 Task: Set the default behaviour for HID devices permission to "Don't allow sites to connect to HID devices".
Action: Mouse moved to (930, 27)
Screenshot: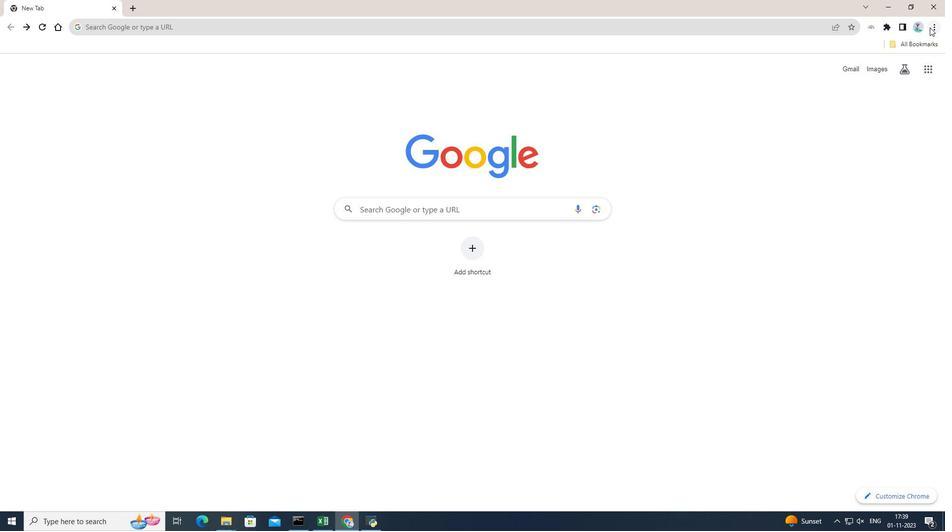
Action: Mouse pressed left at (930, 27)
Screenshot: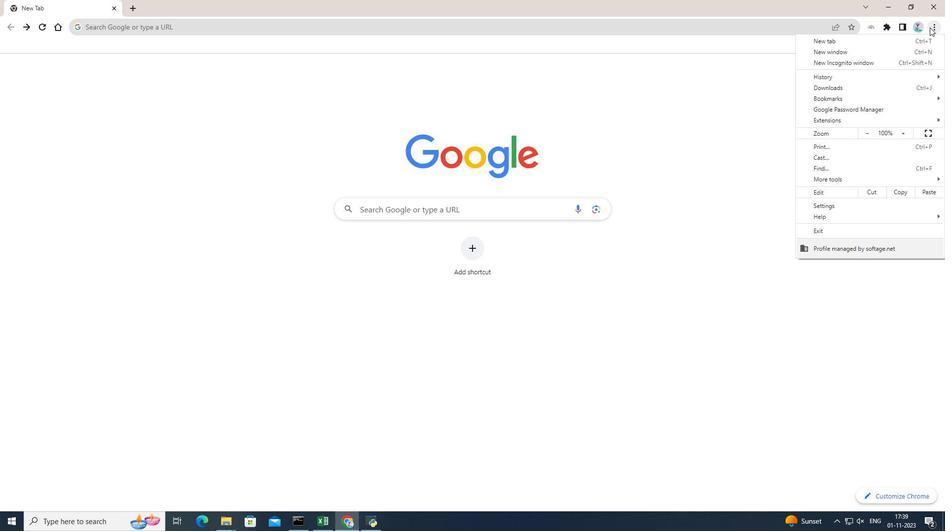 
Action: Mouse moved to (841, 207)
Screenshot: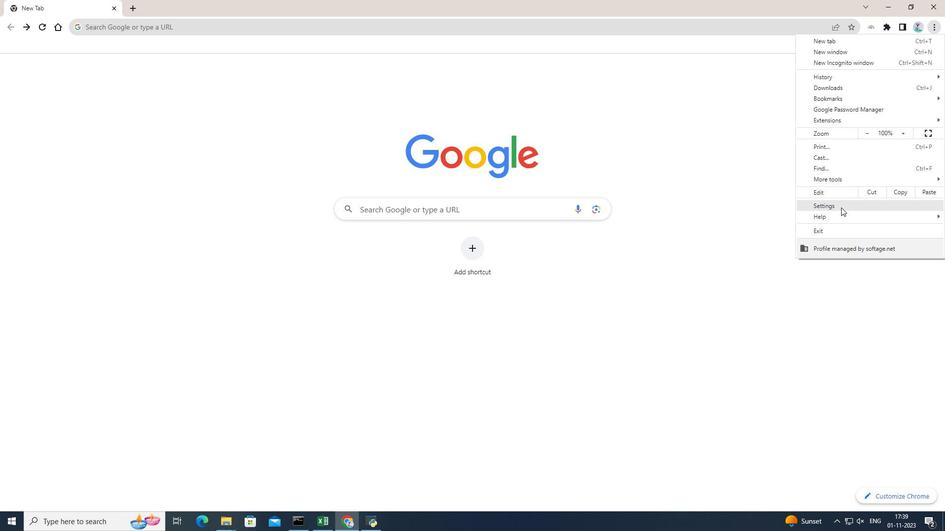
Action: Mouse pressed left at (841, 207)
Screenshot: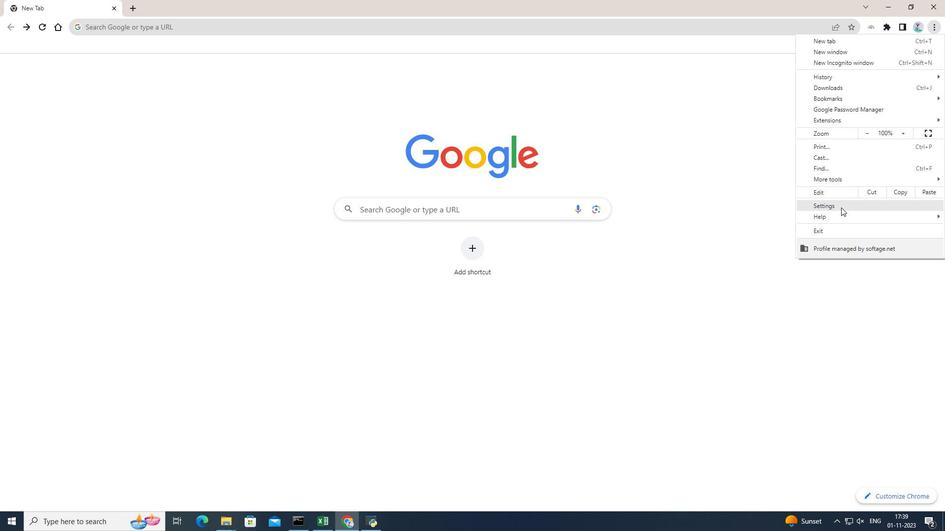 
Action: Mouse moved to (75, 122)
Screenshot: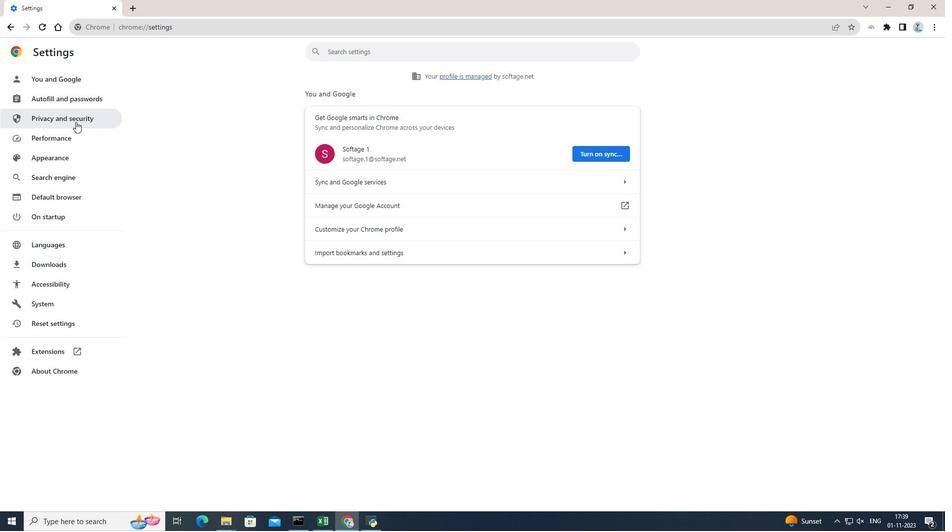 
Action: Mouse pressed left at (75, 122)
Screenshot: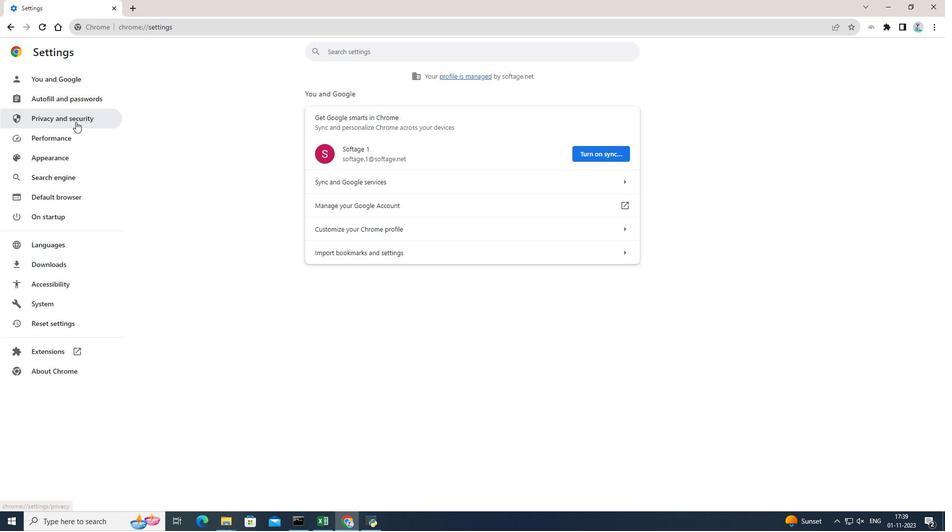 
Action: Mouse moved to (545, 316)
Screenshot: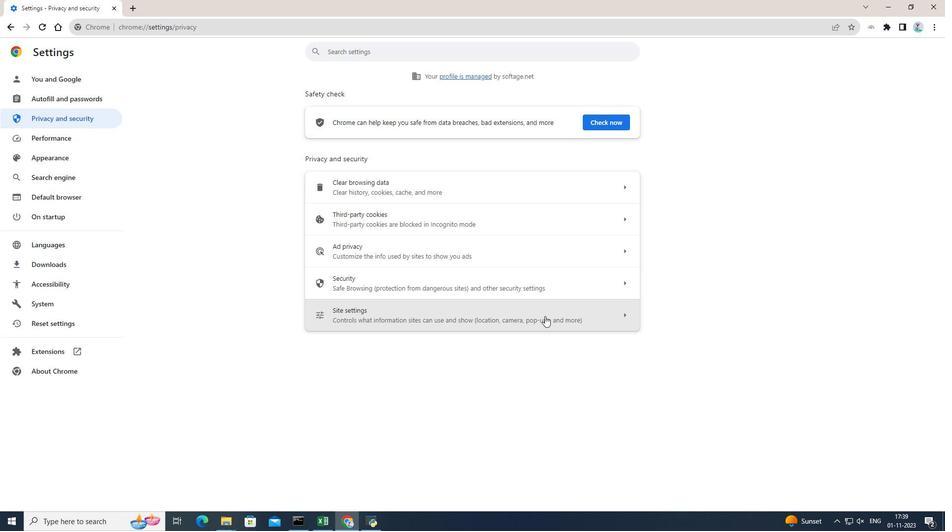 
Action: Mouse pressed left at (545, 316)
Screenshot: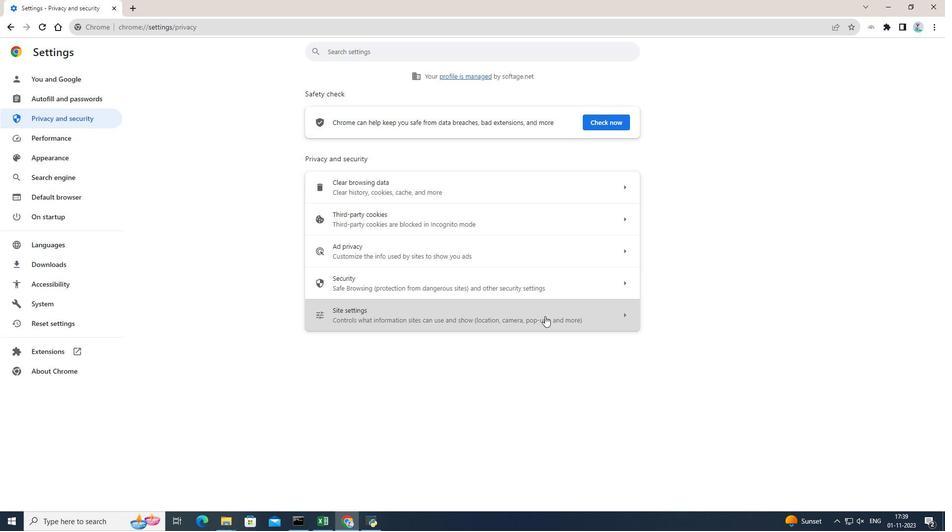 
Action: Mouse moved to (545, 315)
Screenshot: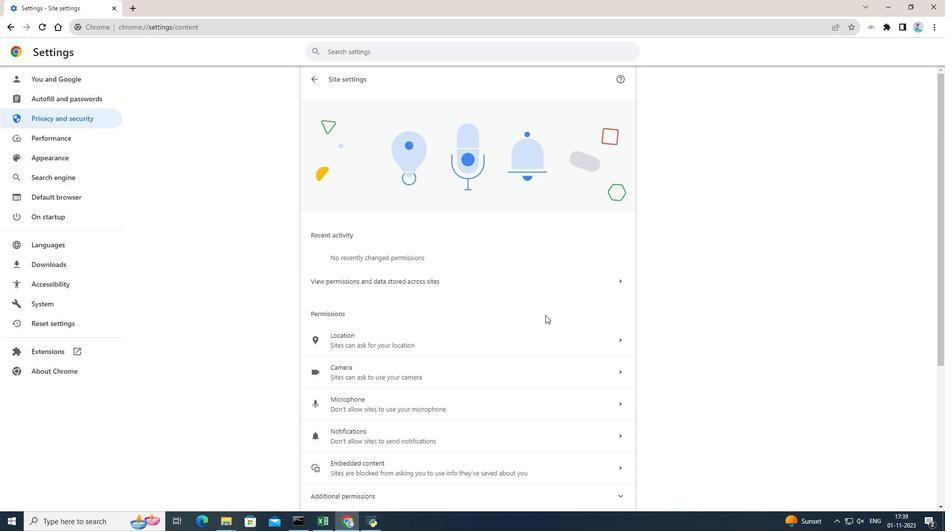 
Action: Mouse scrolled (545, 315) with delta (0, 0)
Screenshot: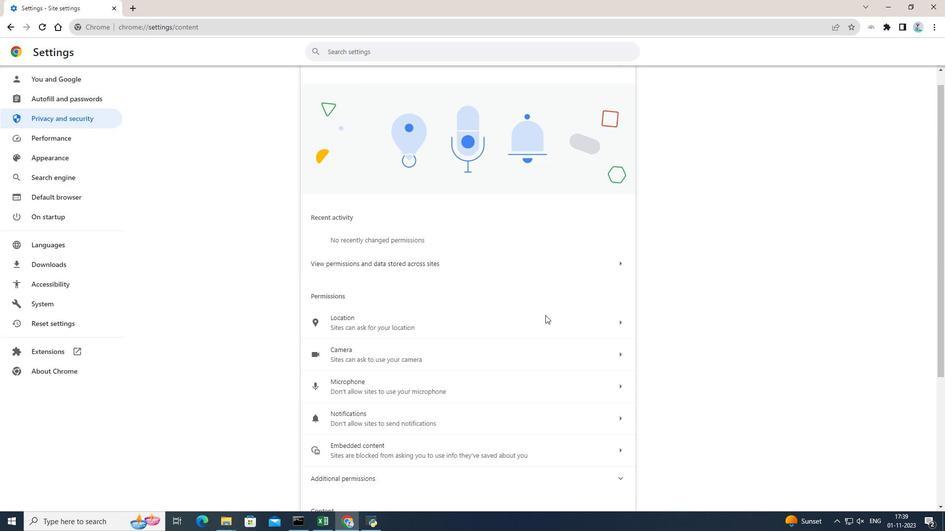 
Action: Mouse scrolled (545, 315) with delta (0, 0)
Screenshot: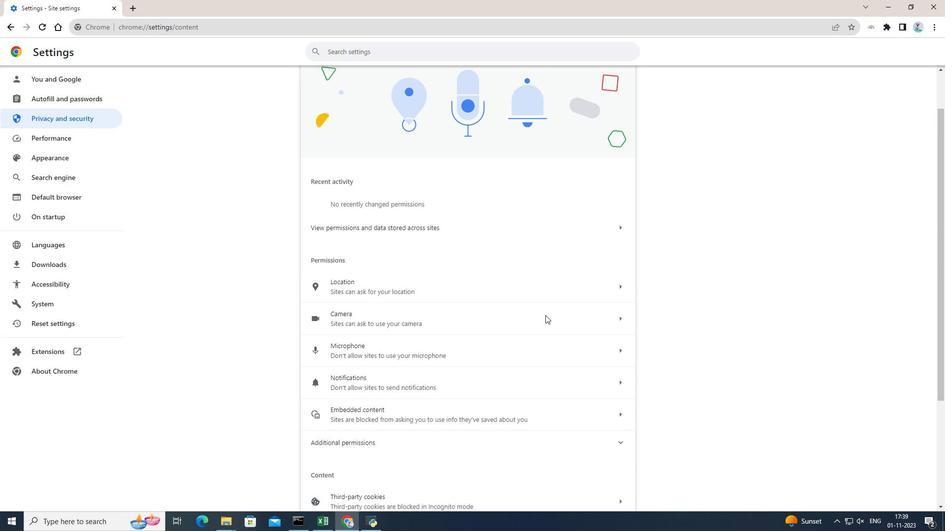 
Action: Mouse moved to (458, 402)
Screenshot: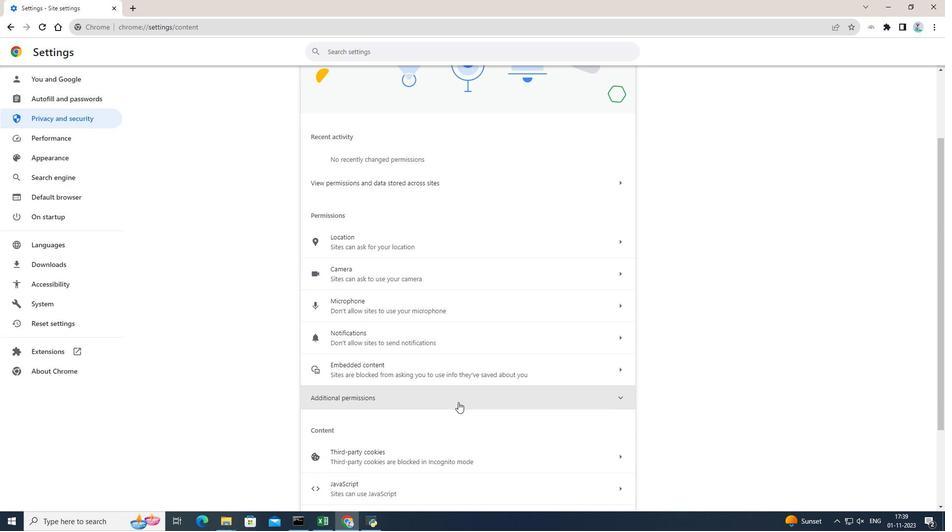 
Action: Mouse pressed left at (458, 402)
Screenshot: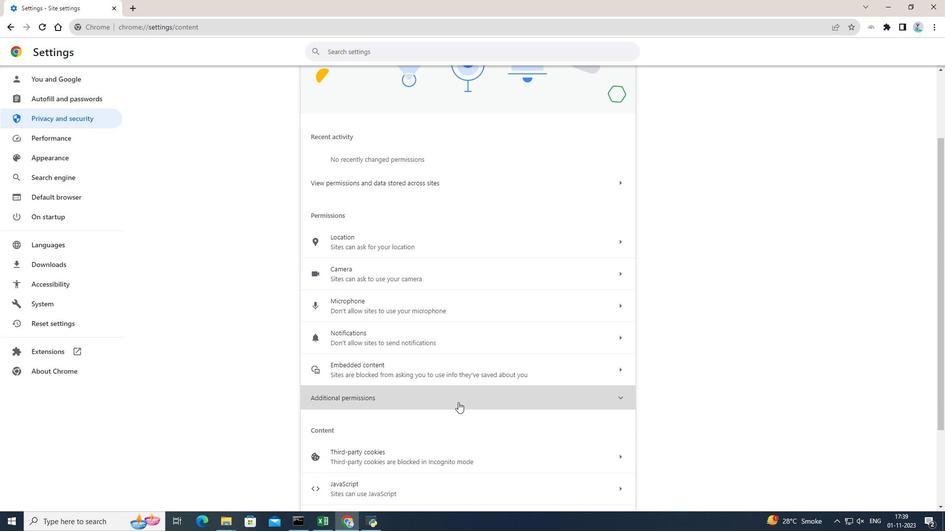 
Action: Mouse moved to (458, 392)
Screenshot: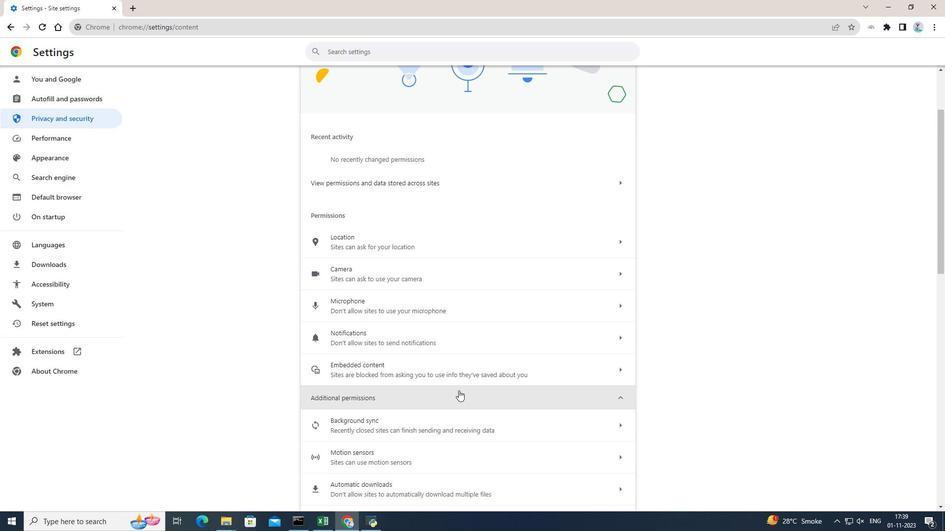 
Action: Mouse scrolled (458, 391) with delta (0, 0)
Screenshot: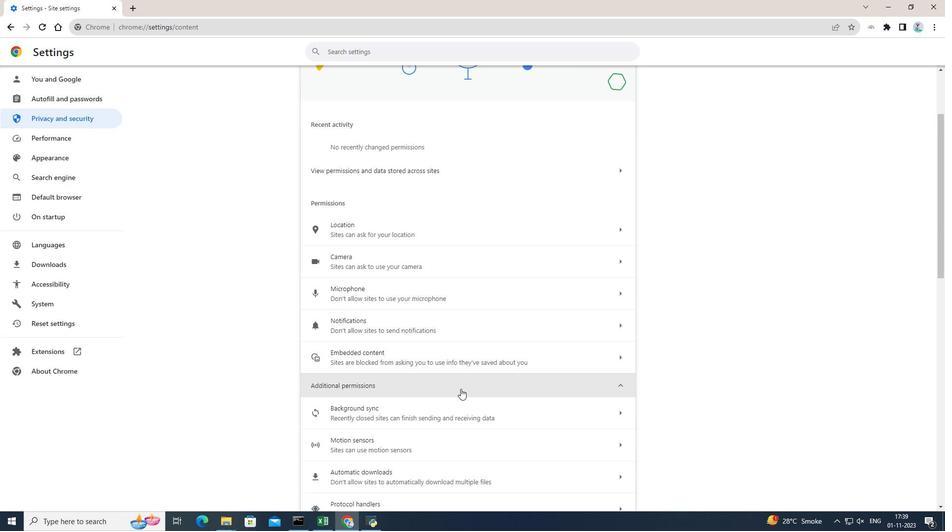 
Action: Mouse moved to (459, 391)
Screenshot: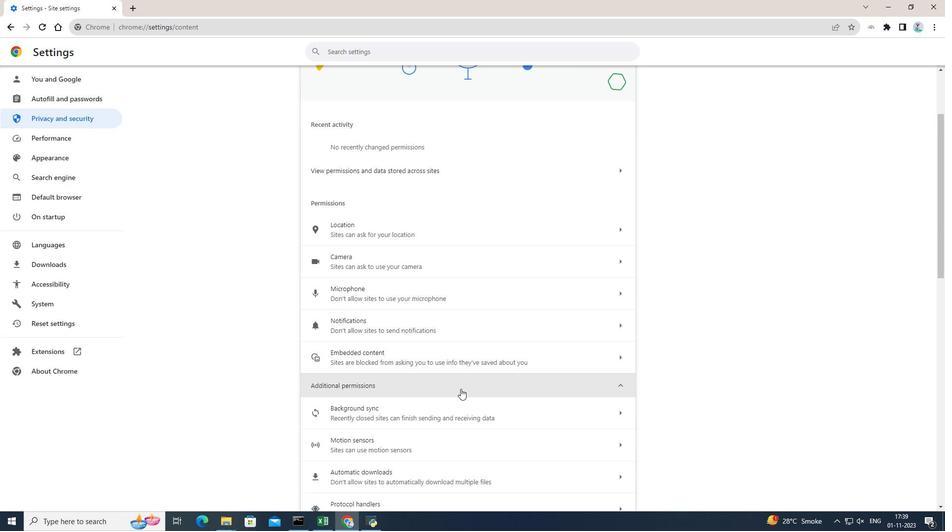 
Action: Mouse scrolled (459, 390) with delta (0, 0)
Screenshot: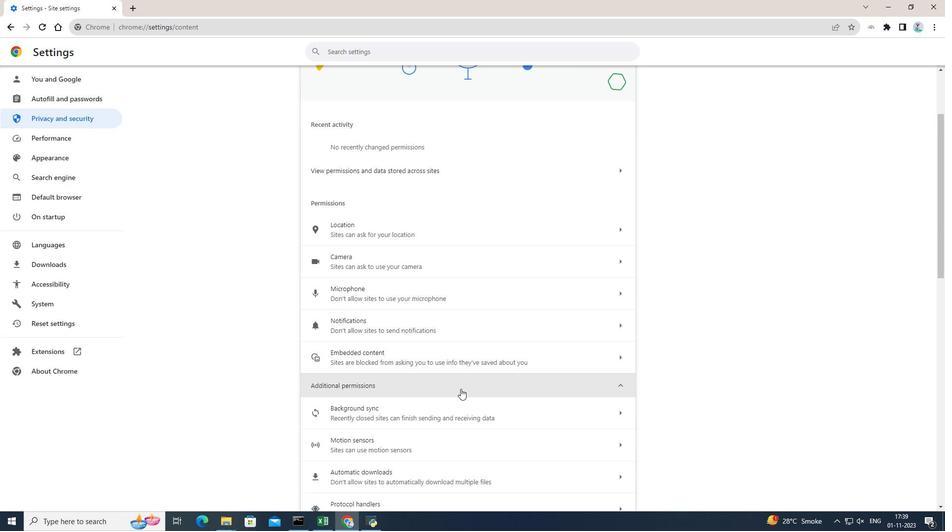 
Action: Mouse moved to (460, 390)
Screenshot: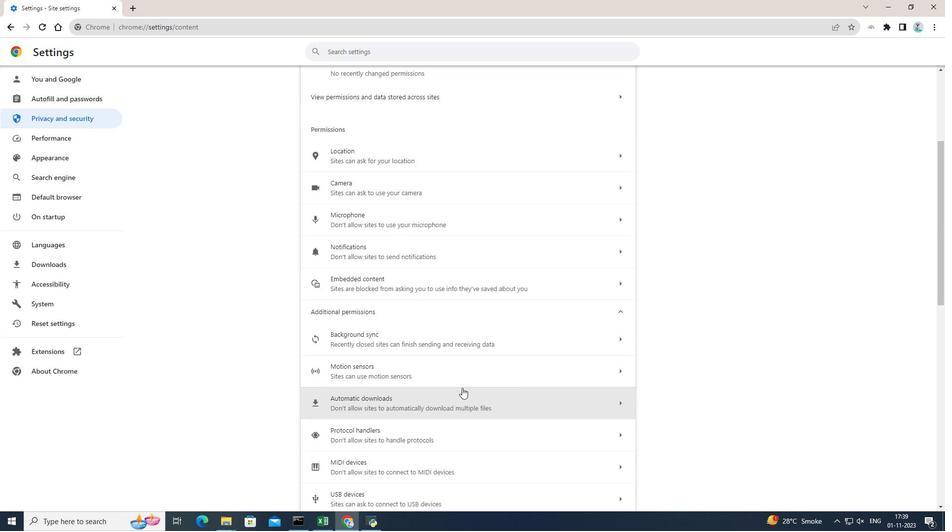
Action: Mouse scrolled (460, 390) with delta (0, 0)
Screenshot: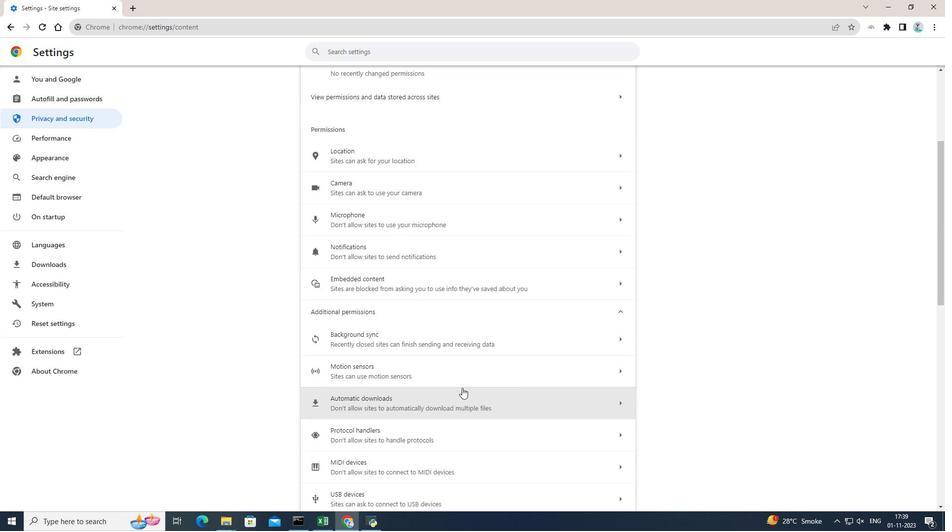 
Action: Mouse moved to (462, 389)
Screenshot: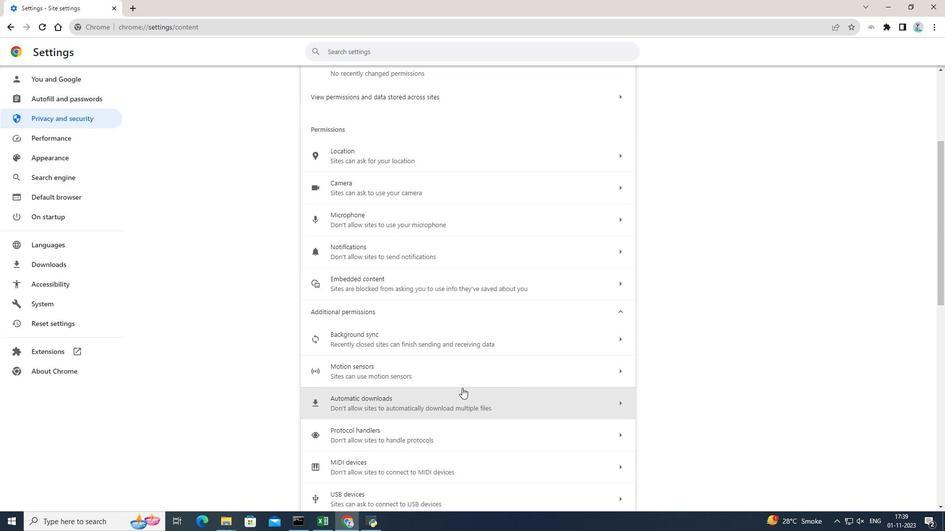 
Action: Mouse scrolled (462, 388) with delta (0, 0)
Screenshot: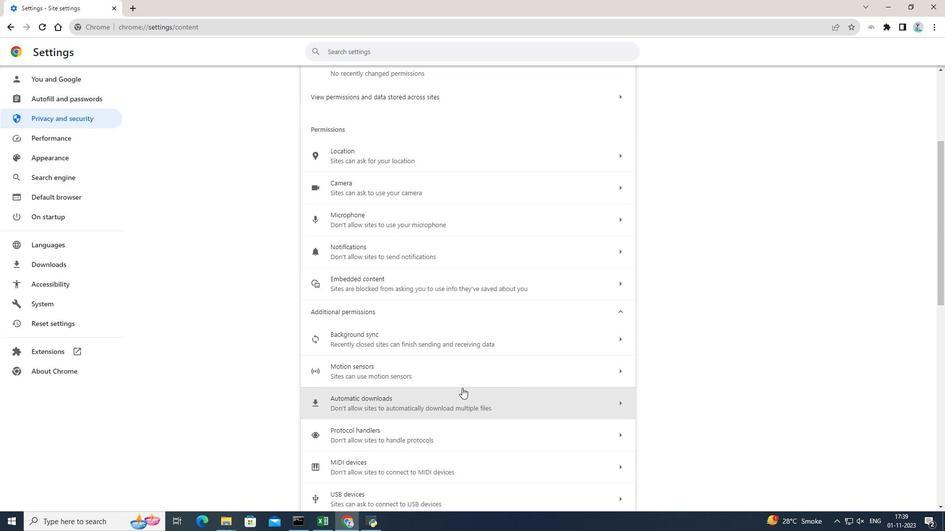 
Action: Mouse moved to (462, 388)
Screenshot: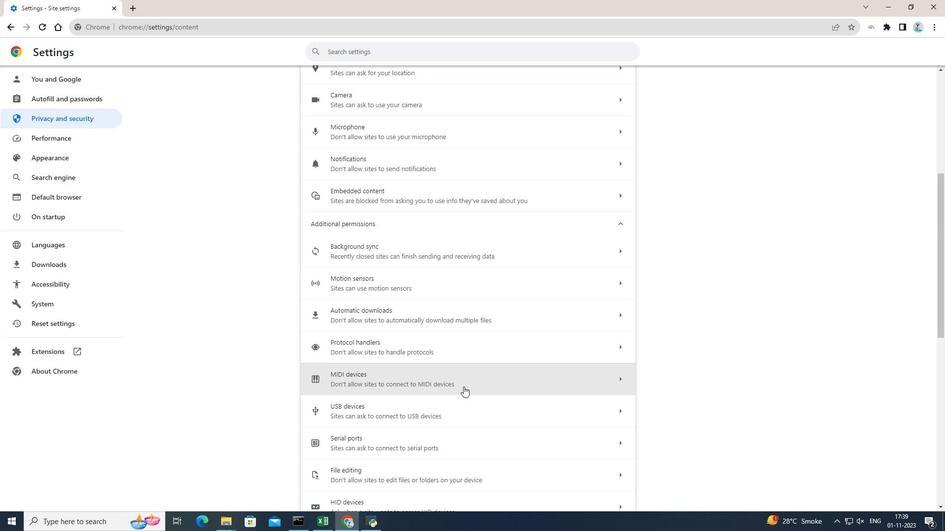 
Action: Mouse scrolled (462, 387) with delta (0, 0)
Screenshot: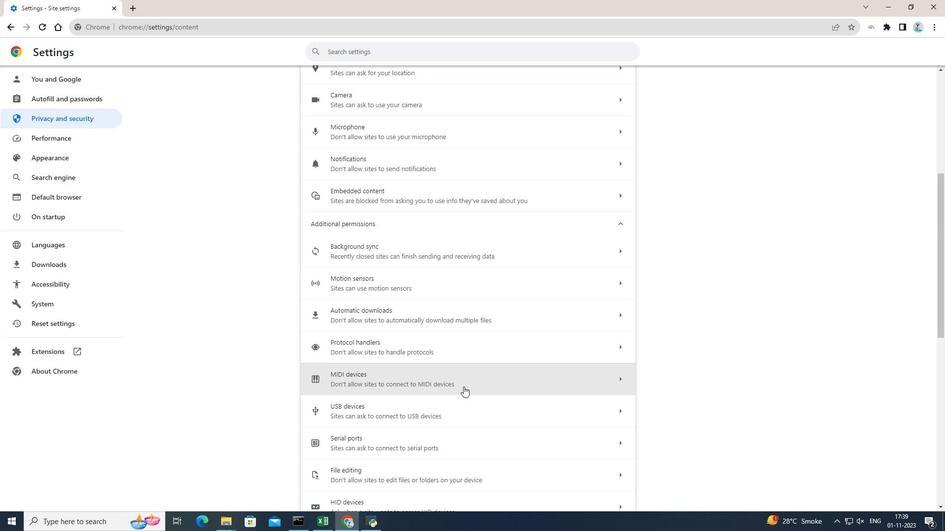 
Action: Mouse moved to (463, 386)
Screenshot: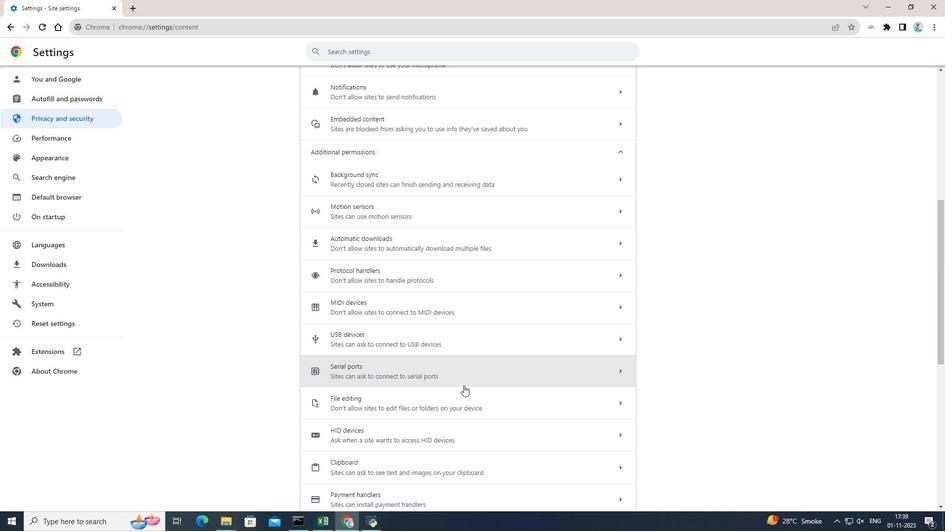 
Action: Mouse scrolled (463, 385) with delta (0, 0)
Screenshot: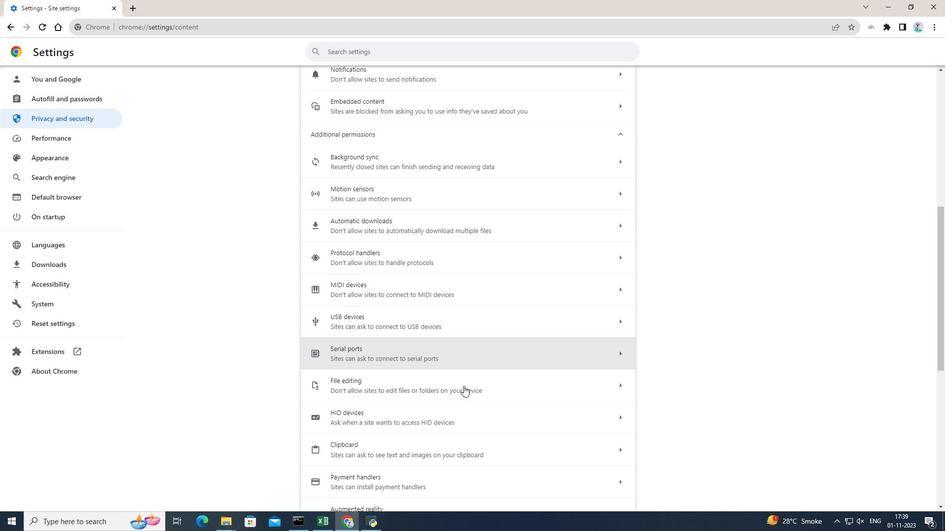 
Action: Mouse moved to (463, 386)
Screenshot: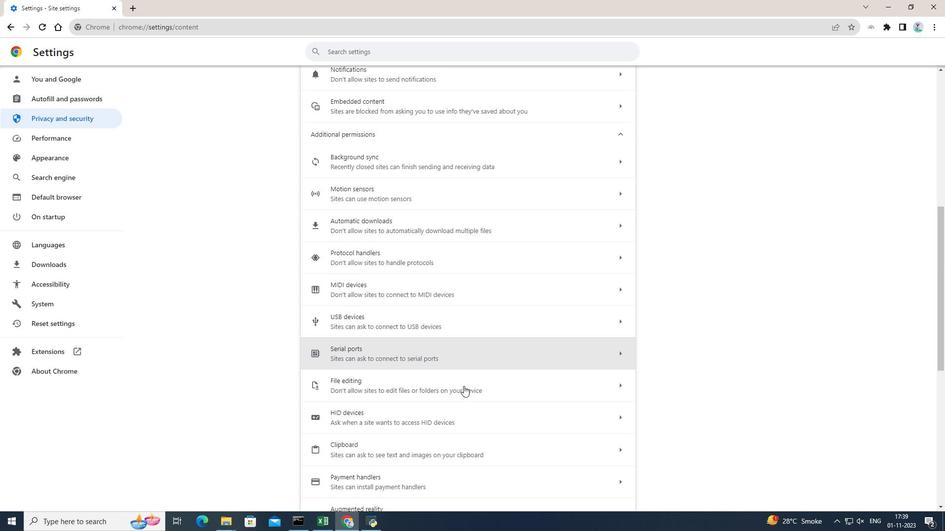 
Action: Mouse scrolled (463, 385) with delta (0, 0)
Screenshot: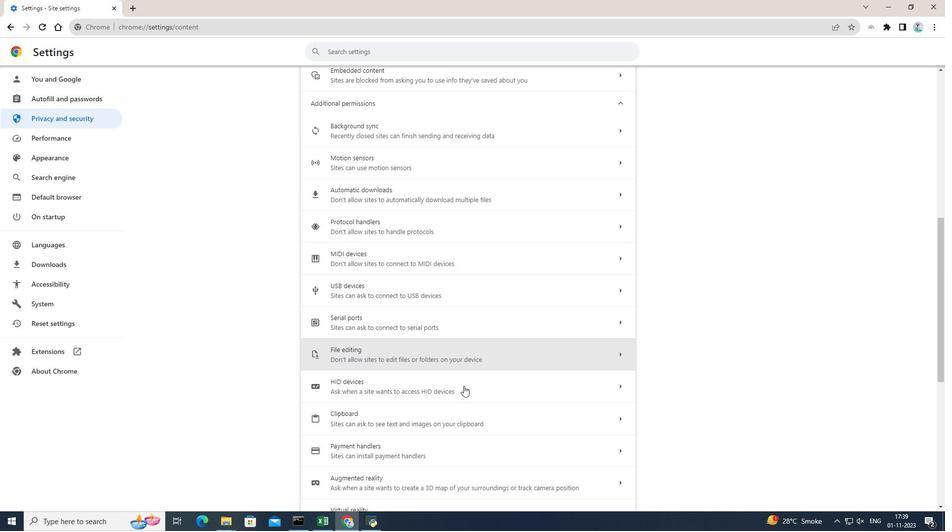 
Action: Mouse moved to (452, 335)
Screenshot: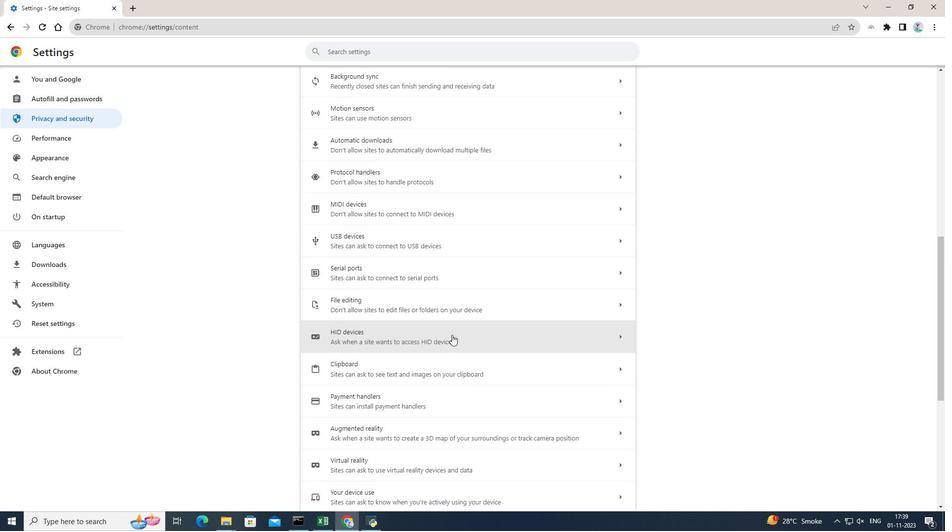 
Action: Mouse pressed left at (452, 335)
Screenshot: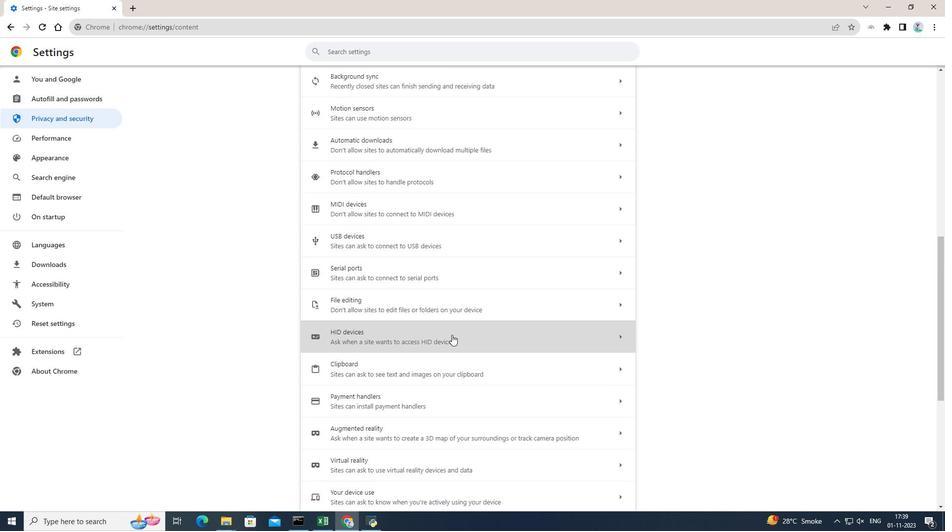 
Action: Mouse moved to (318, 200)
Screenshot: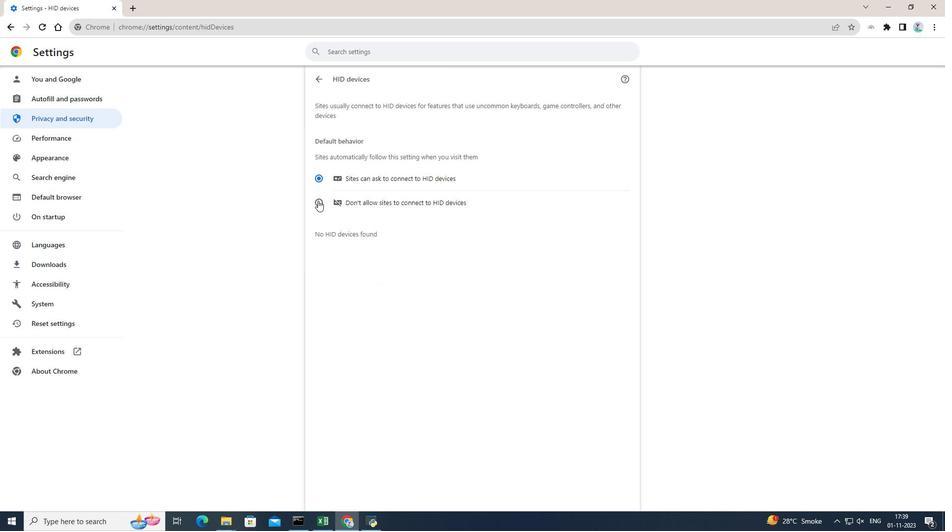 
Action: Mouse pressed left at (318, 200)
Screenshot: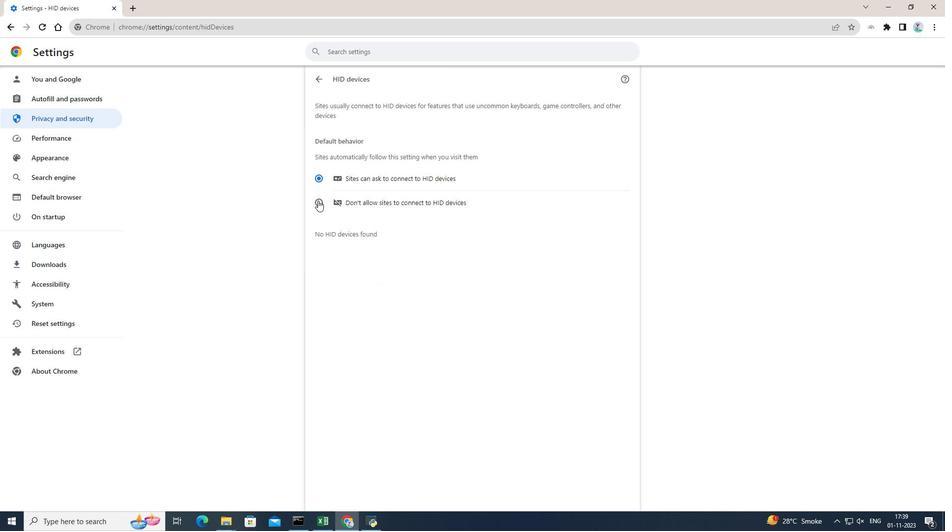 
Action: Mouse moved to (646, 202)
Screenshot: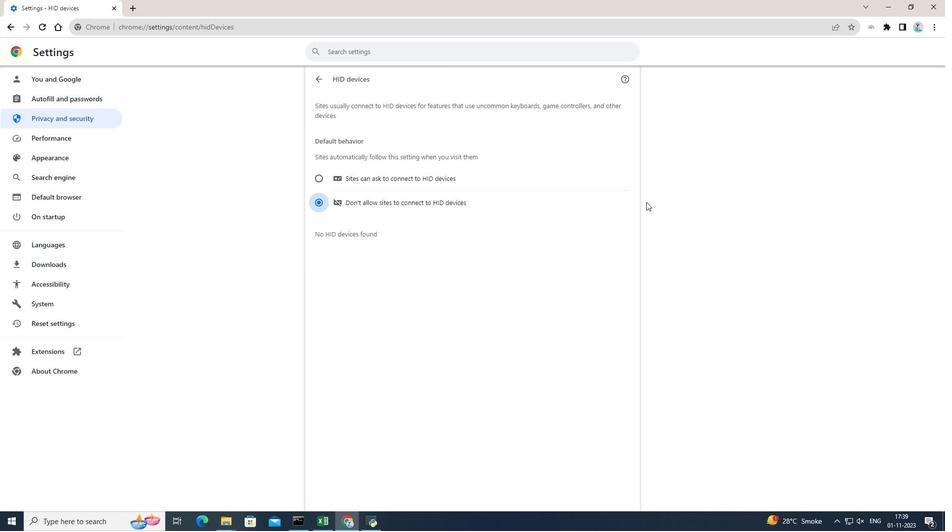 
